 Task: Add the task  Develop a new online tool for online reputation management to the section Error Handling Sprint in the project ArmorTech and add a Due Date to the respective task as 2024/03/28
Action: Mouse moved to (391, 444)
Screenshot: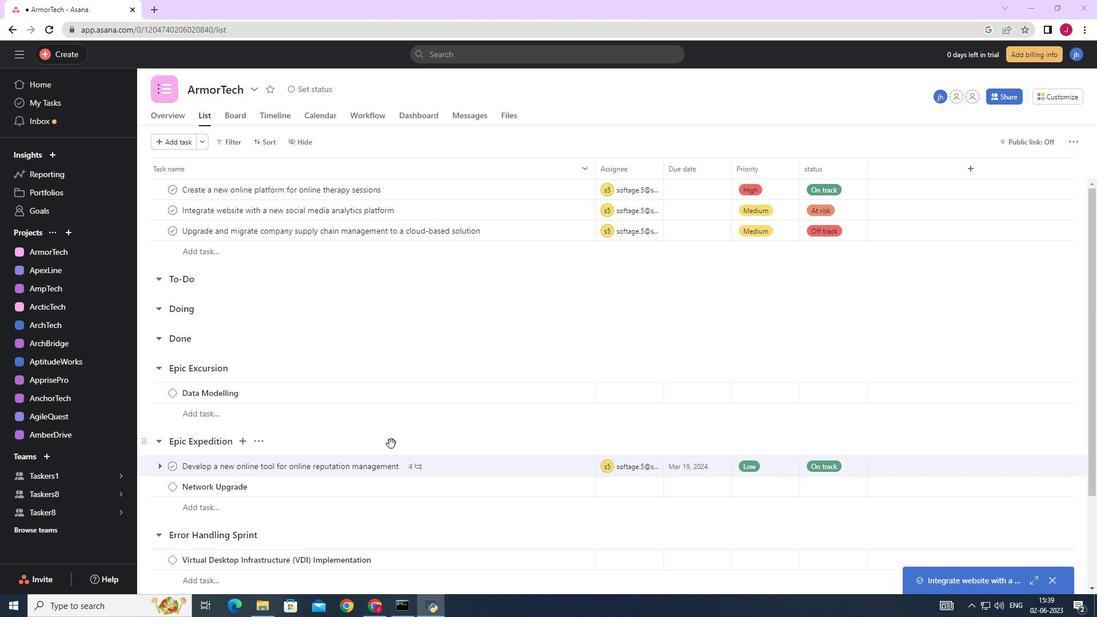 
Action: Mouse scrolled (391, 443) with delta (0, 0)
Screenshot: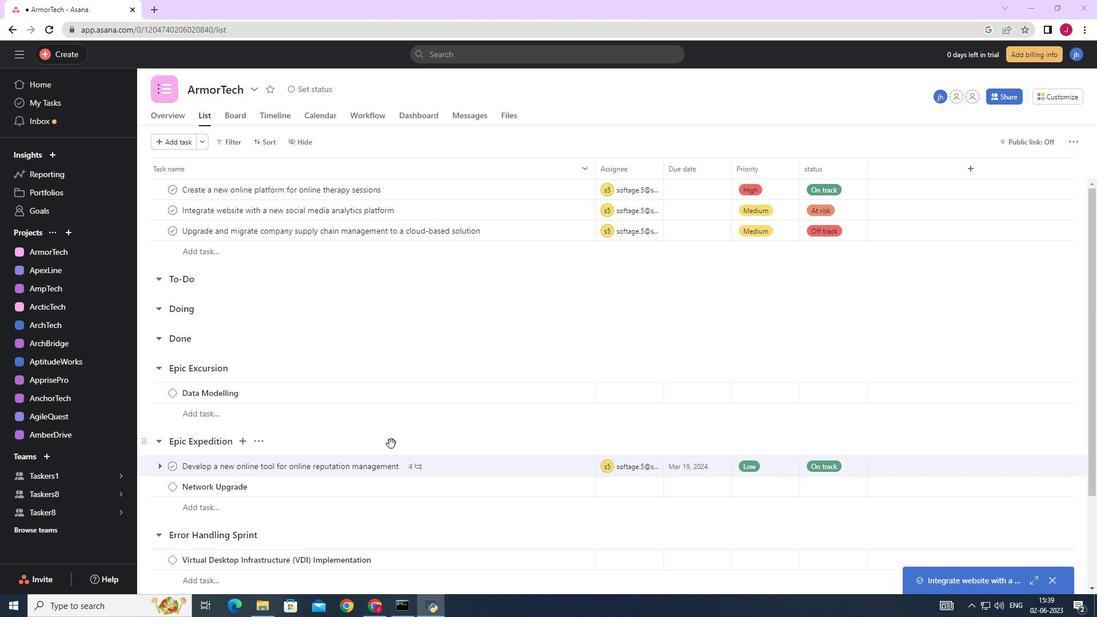 
Action: Mouse moved to (393, 445)
Screenshot: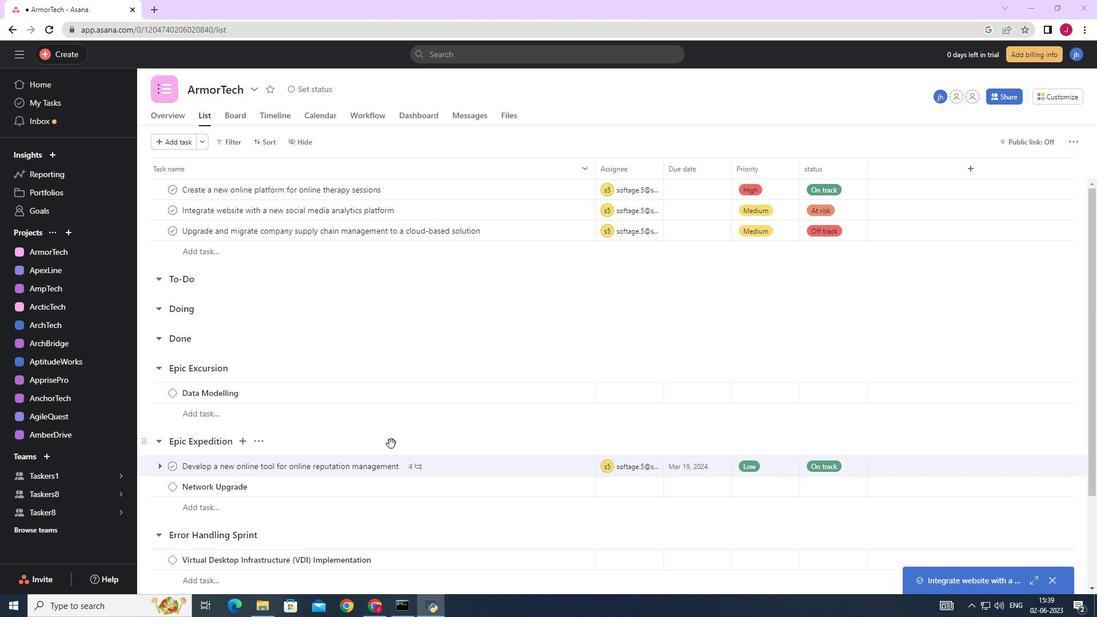 
Action: Mouse scrolled (393, 445) with delta (0, 0)
Screenshot: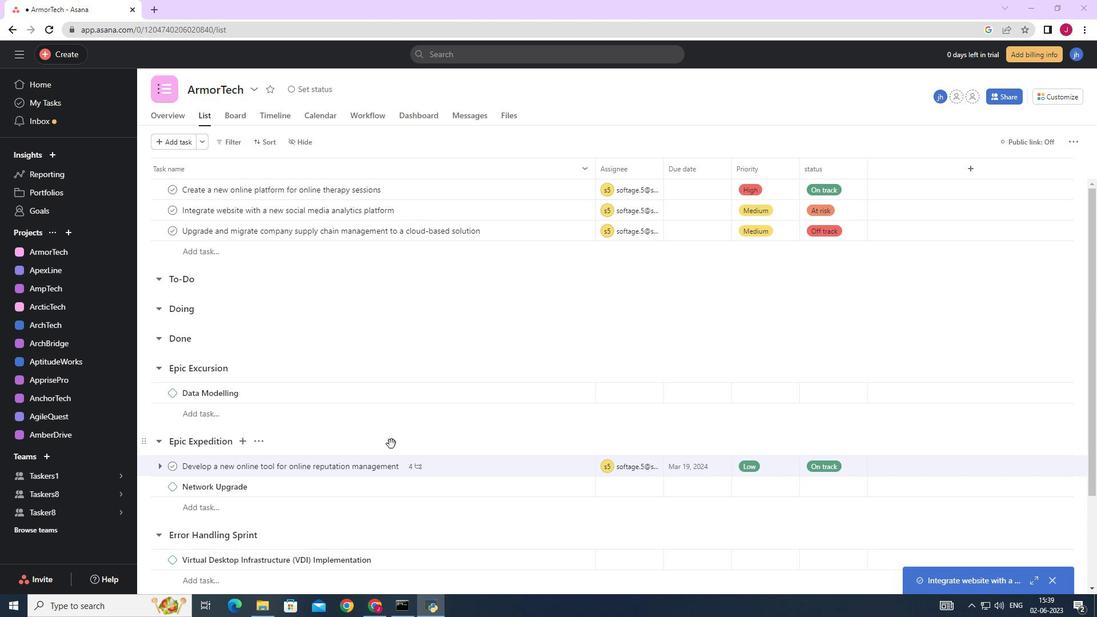 
Action: Mouse scrolled (393, 445) with delta (0, 0)
Screenshot: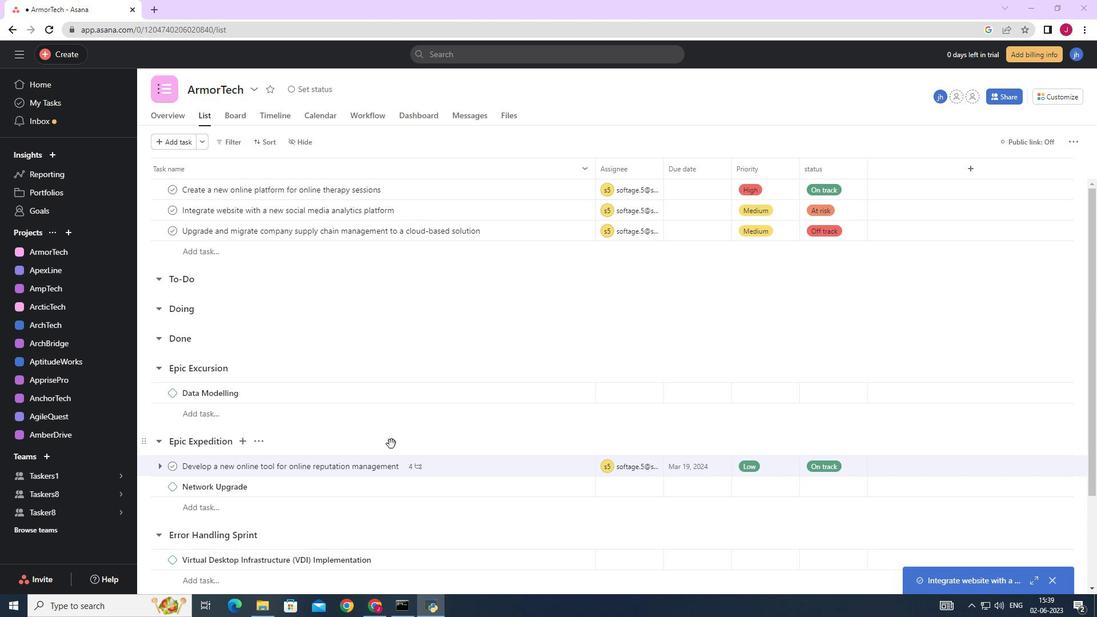 
Action: Mouse scrolled (393, 445) with delta (0, 0)
Screenshot: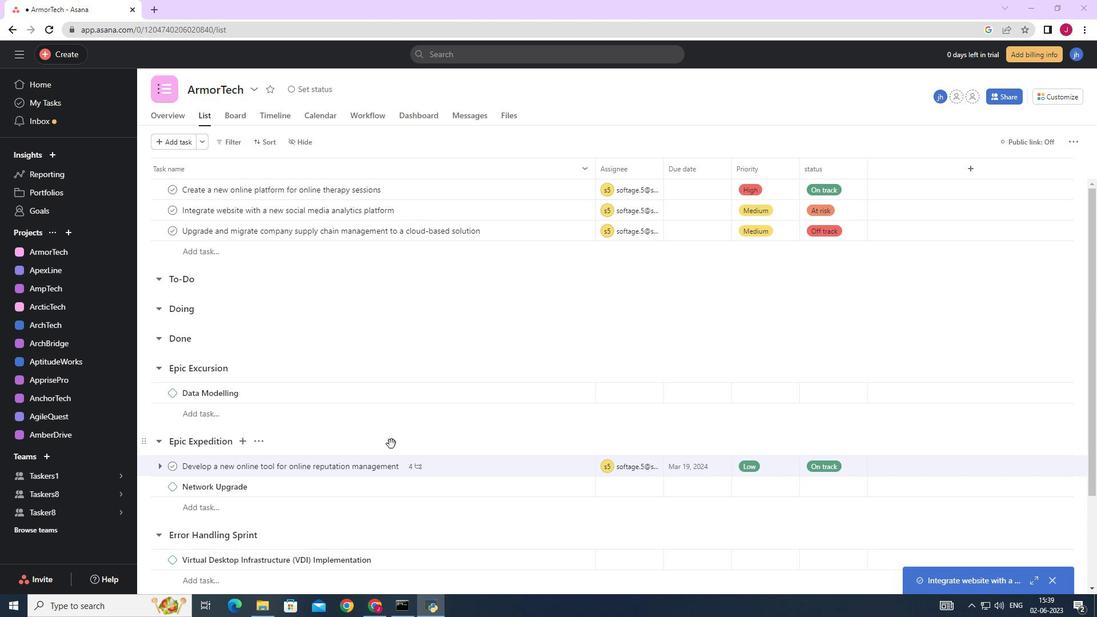 
Action: Mouse scrolled (393, 445) with delta (0, 0)
Screenshot: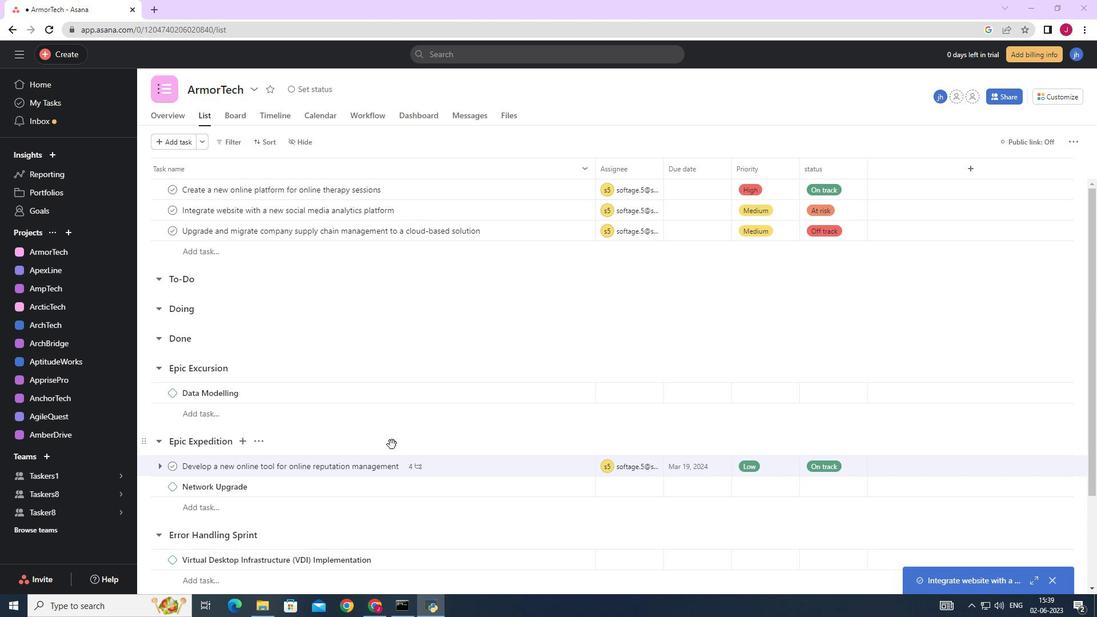 
Action: Mouse moved to (562, 351)
Screenshot: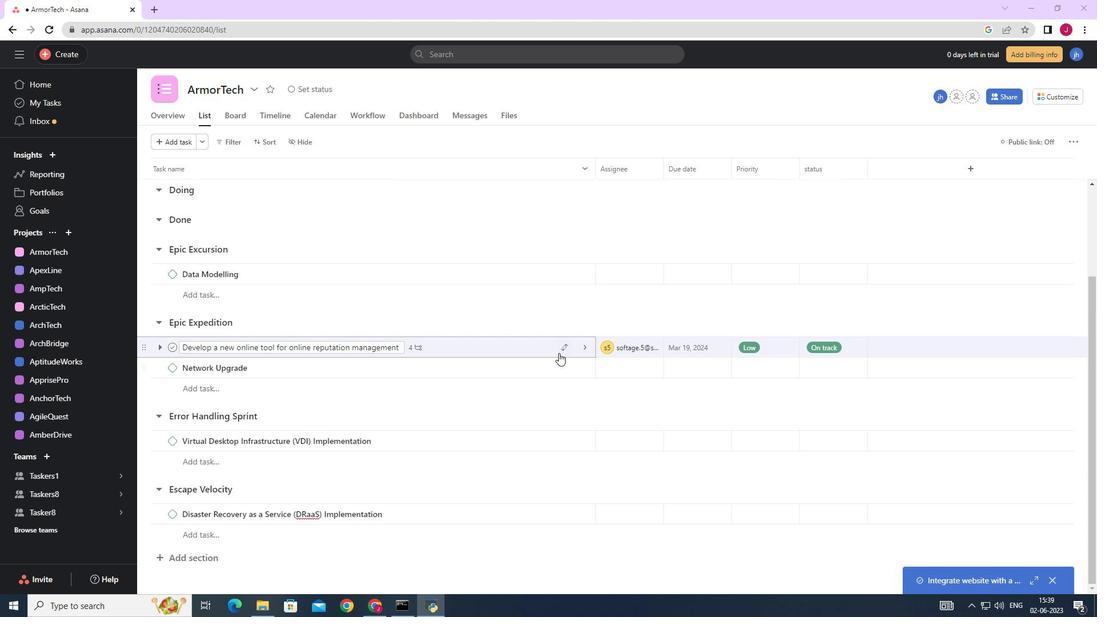 
Action: Mouse pressed left at (562, 351)
Screenshot: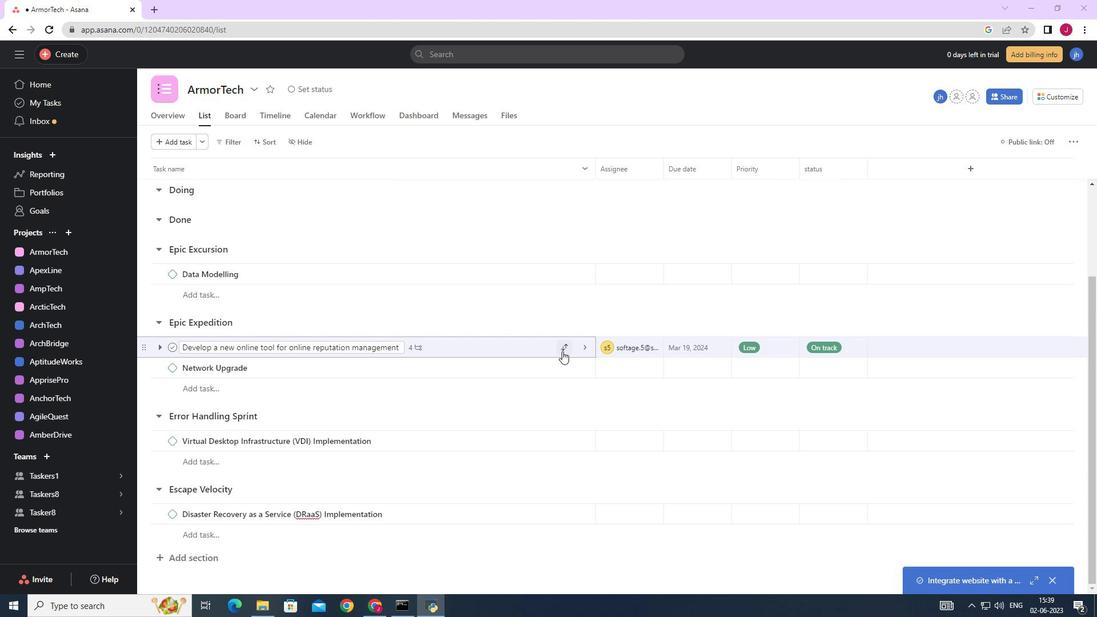 
Action: Mouse moved to (491, 514)
Screenshot: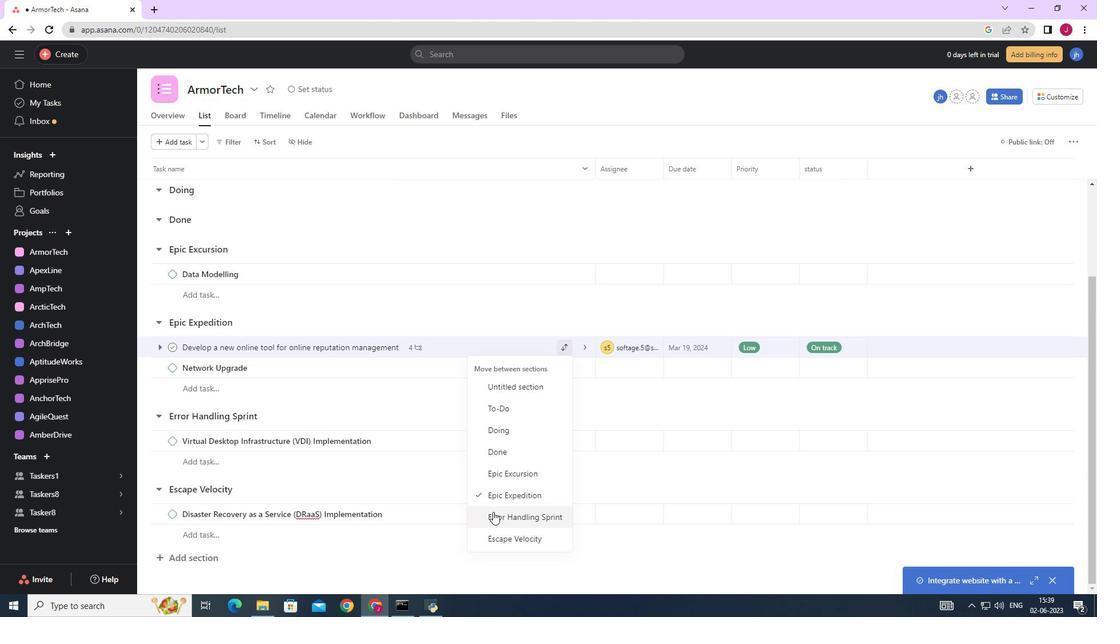 
Action: Mouse pressed left at (491, 514)
Screenshot: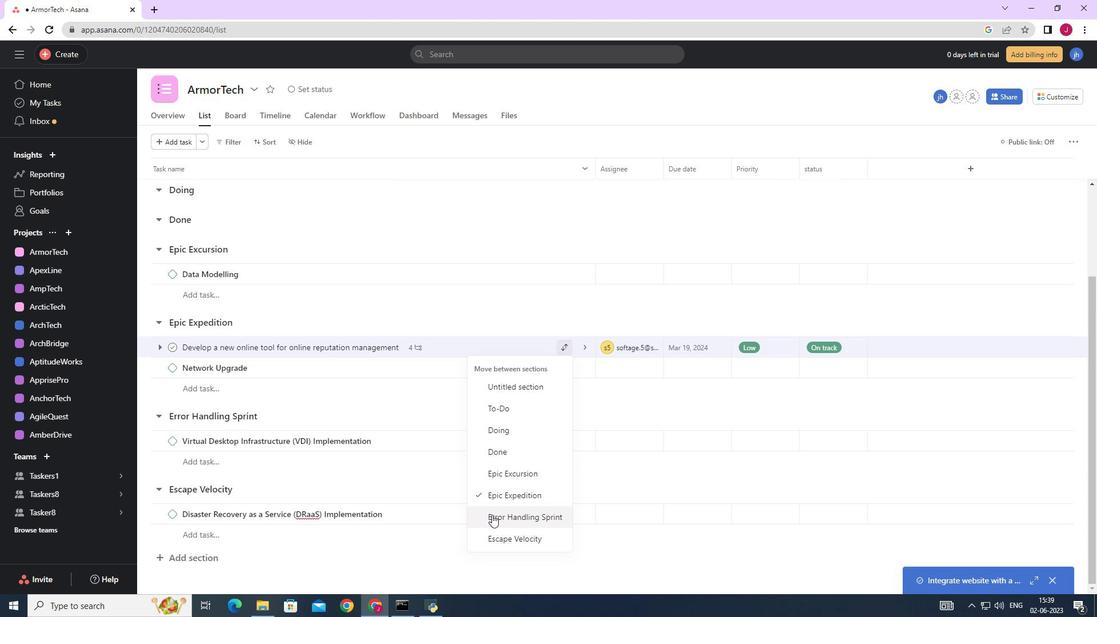 
Action: Mouse moved to (719, 419)
Screenshot: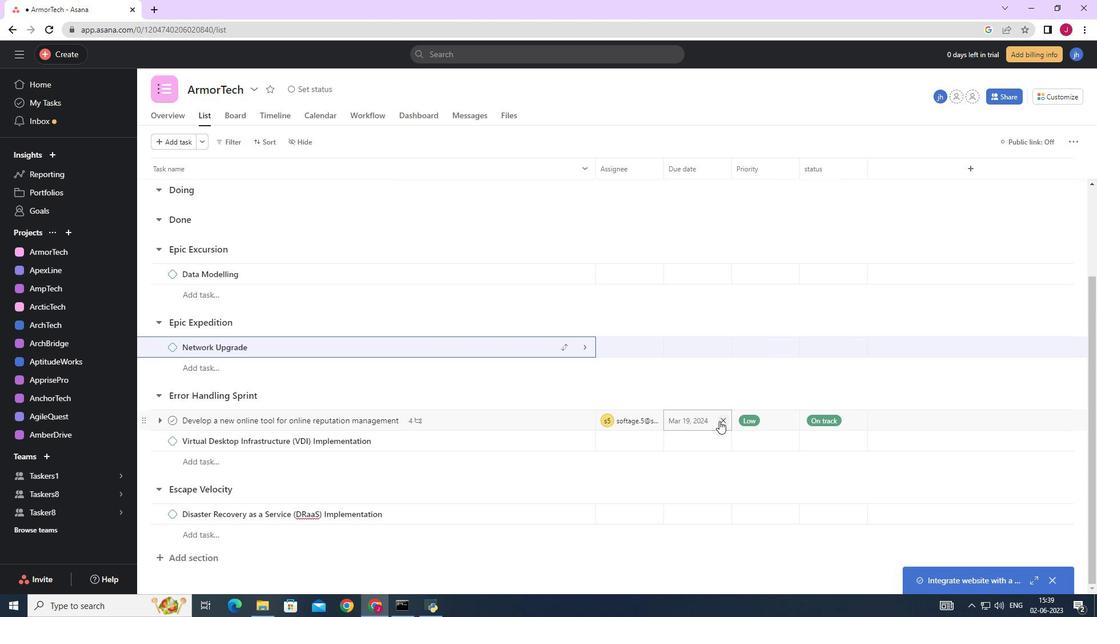 
Action: Mouse pressed left at (719, 419)
Screenshot: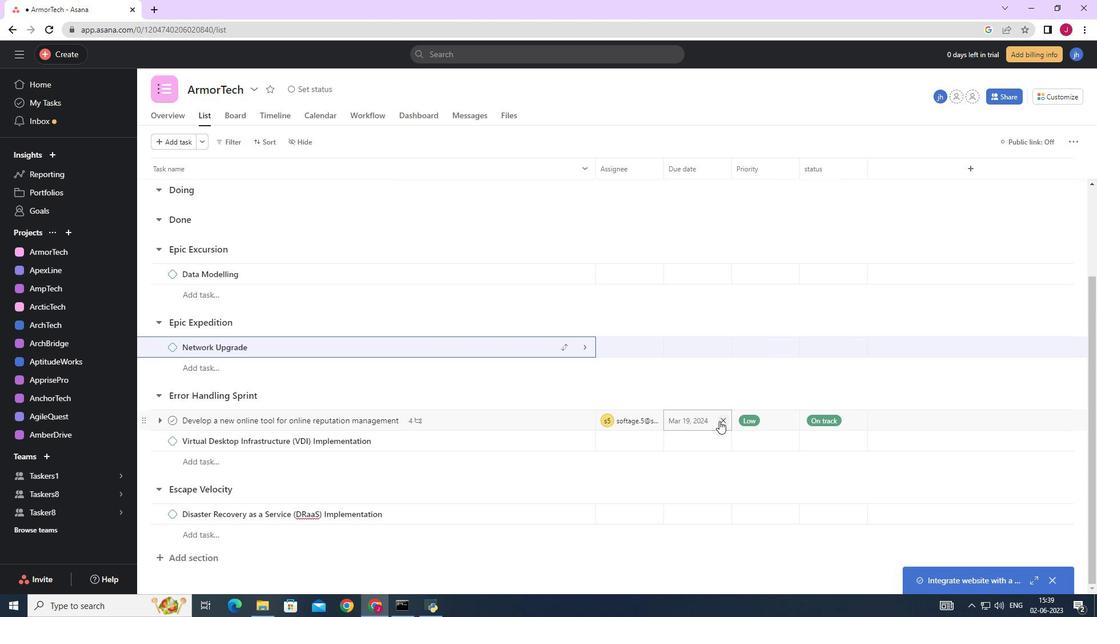
Action: Mouse moved to (695, 426)
Screenshot: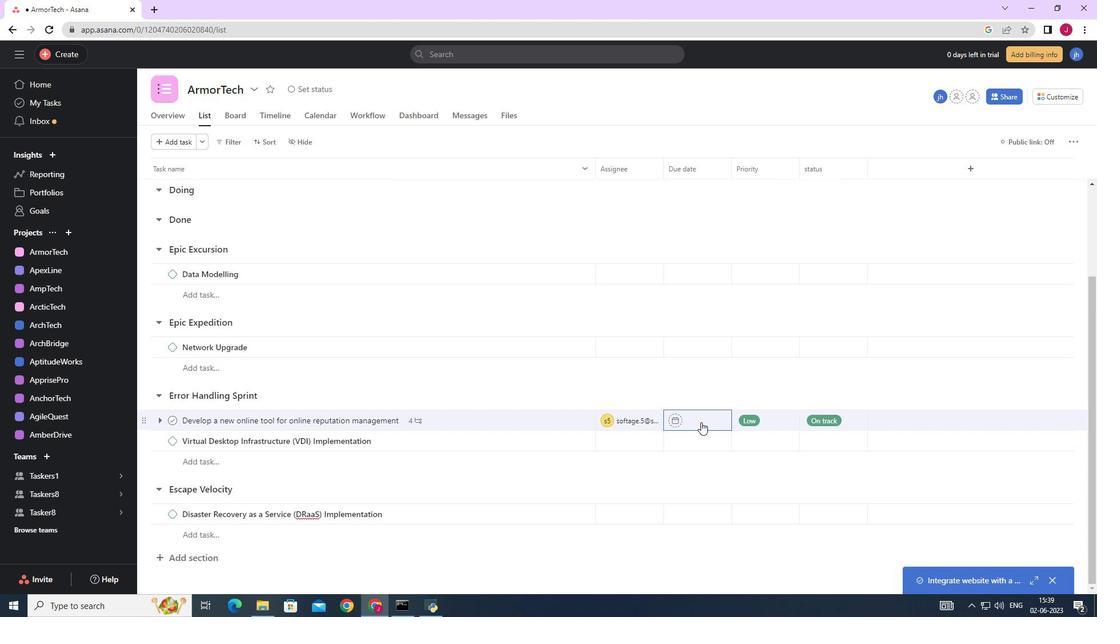 
Action: Mouse pressed left at (695, 426)
Screenshot: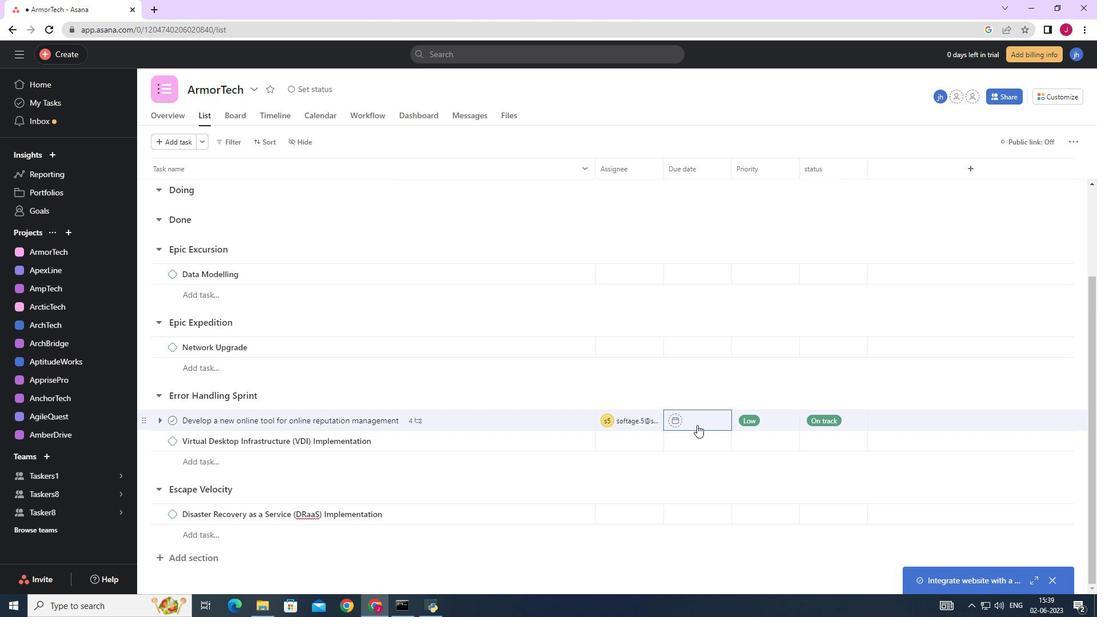 
Action: Mouse moved to (811, 241)
Screenshot: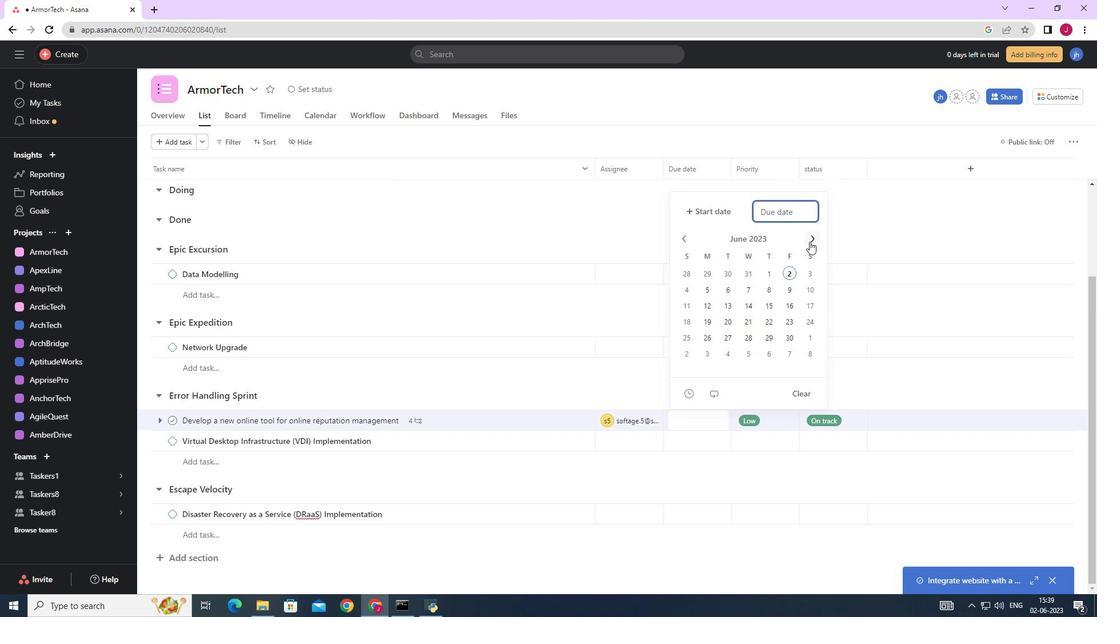 
Action: Mouse pressed left at (811, 241)
Screenshot: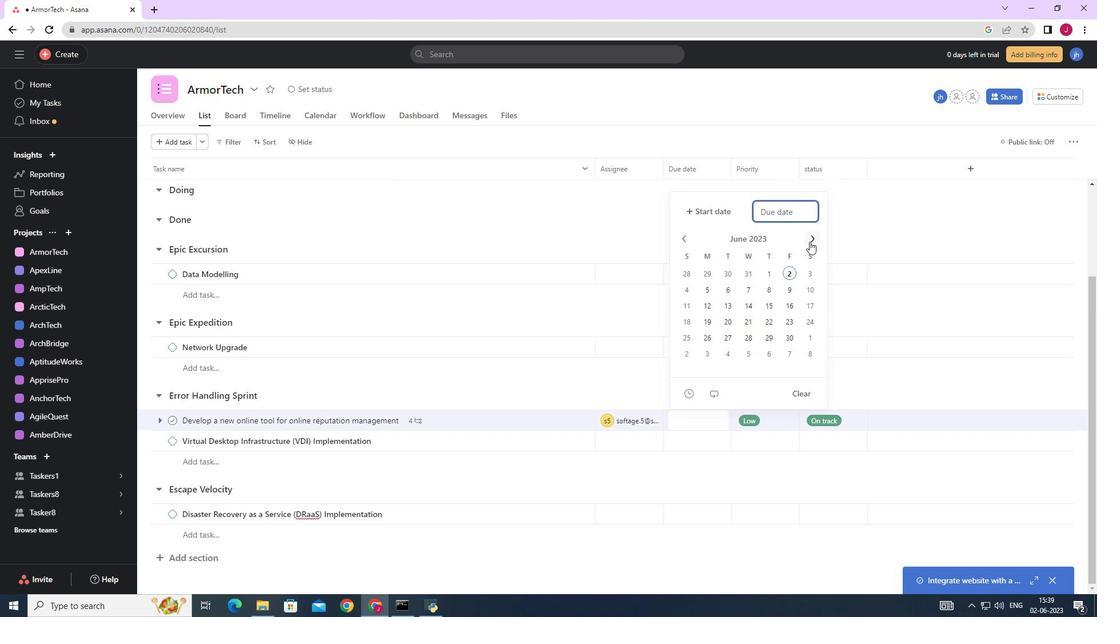 
Action: Mouse pressed left at (811, 241)
Screenshot: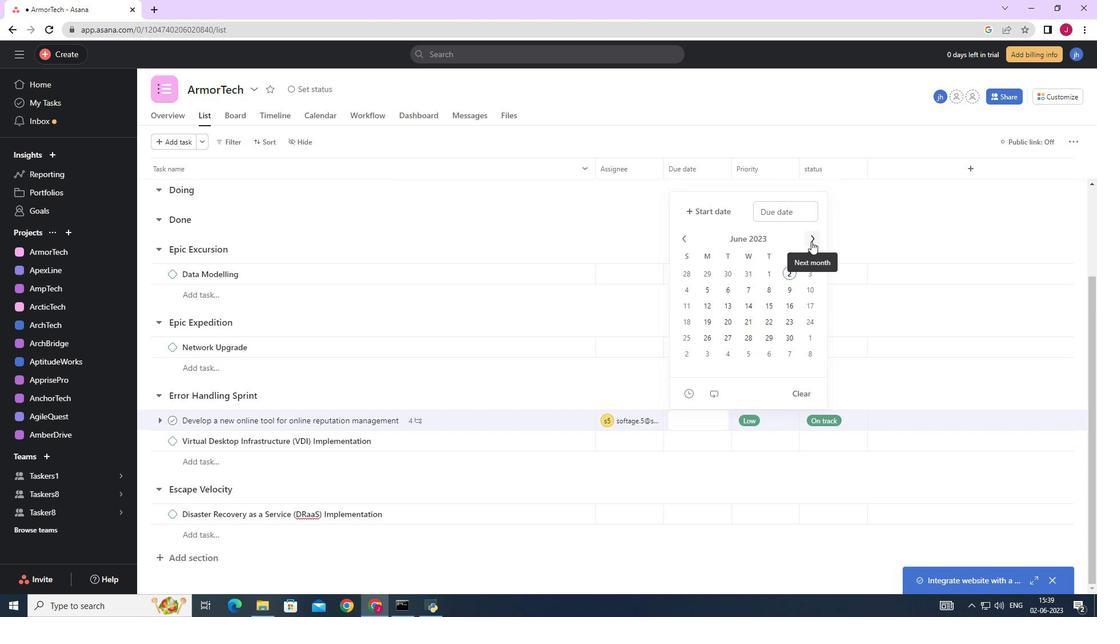 
Action: Mouse pressed left at (811, 241)
Screenshot: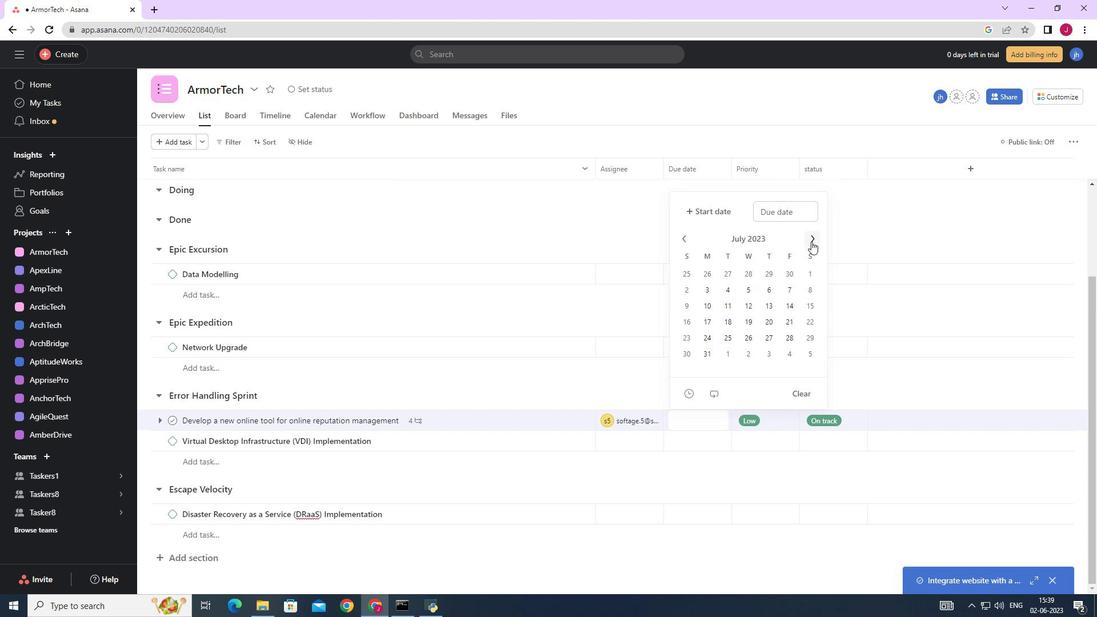 
Action: Mouse moved to (621, 197)
Screenshot: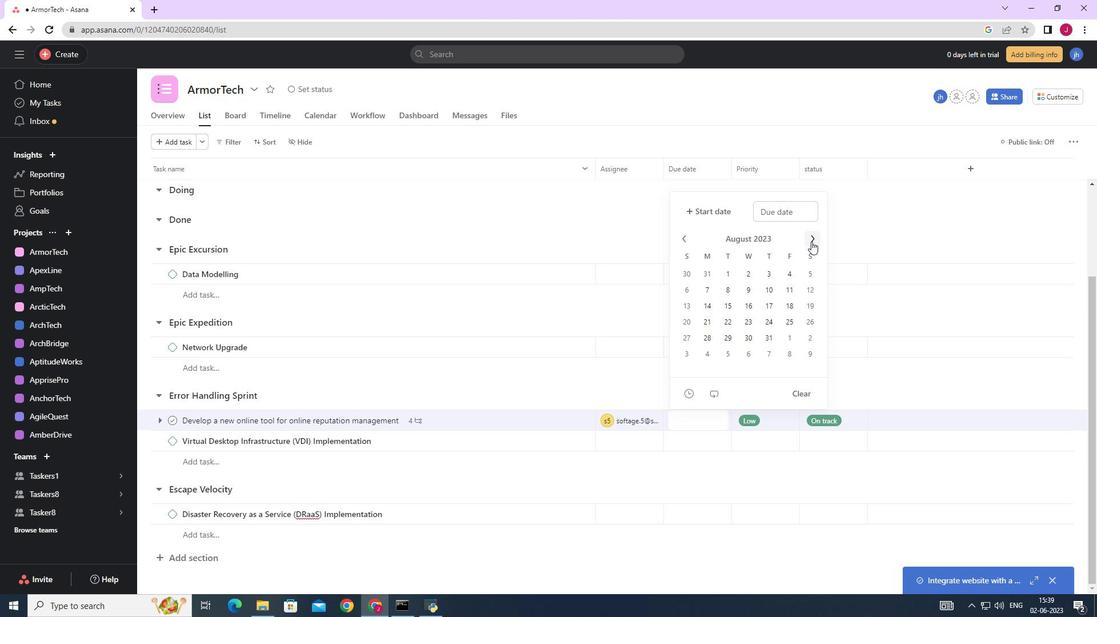 
Action: Mouse pressed left at (621, 197)
Screenshot: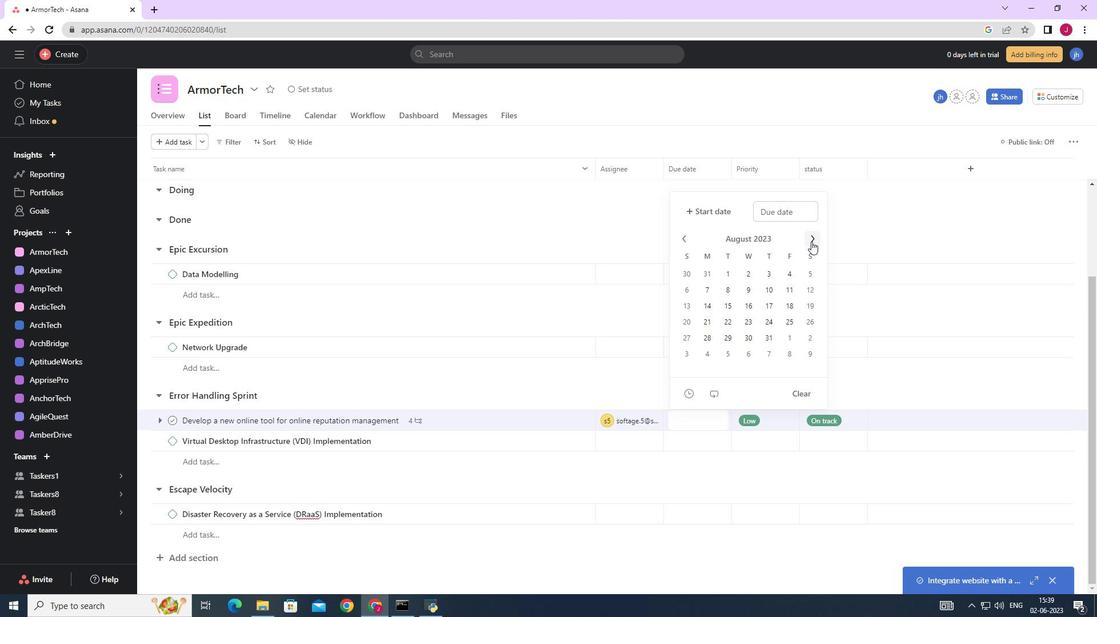 
Action: Mouse moved to (711, 419)
Screenshot: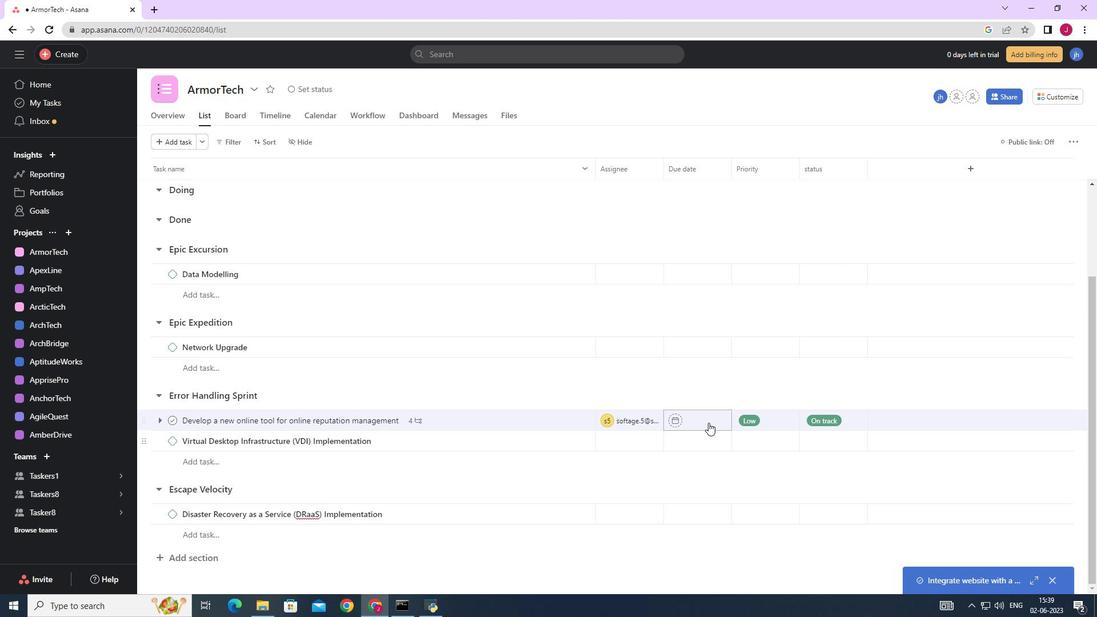 
Action: Mouse pressed left at (711, 419)
Screenshot: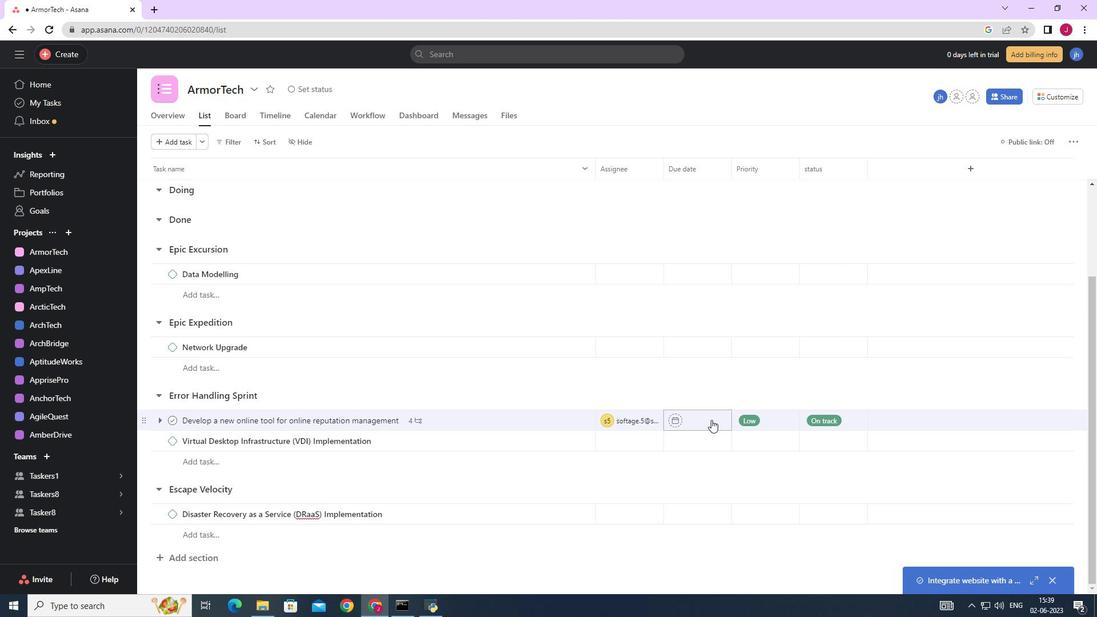 
Action: Mouse moved to (814, 242)
Screenshot: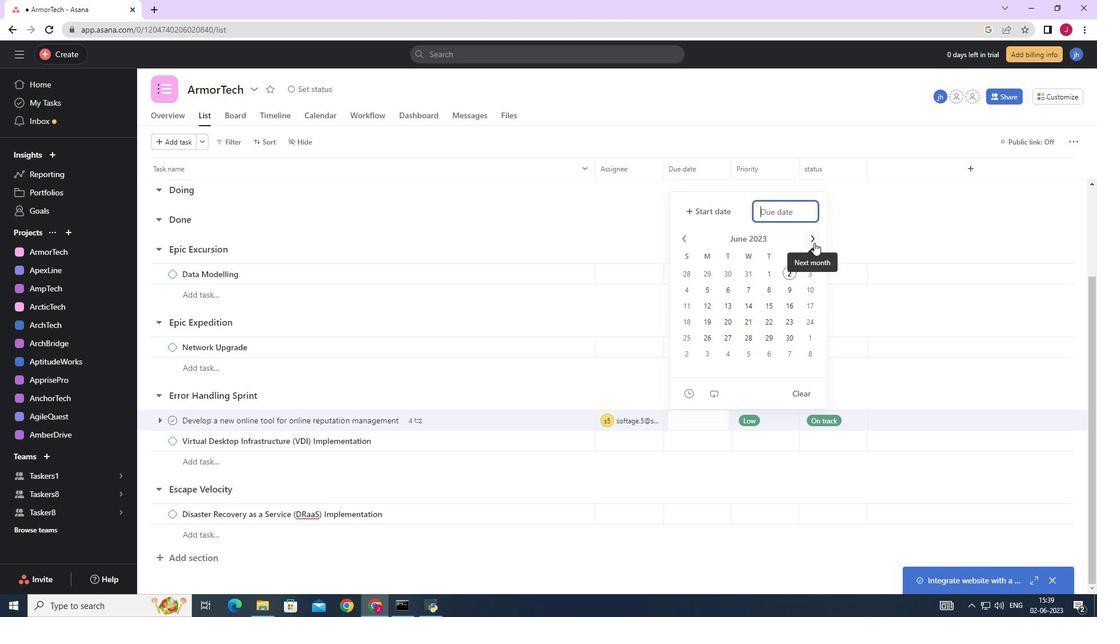 
Action: Mouse pressed left at (814, 242)
Screenshot: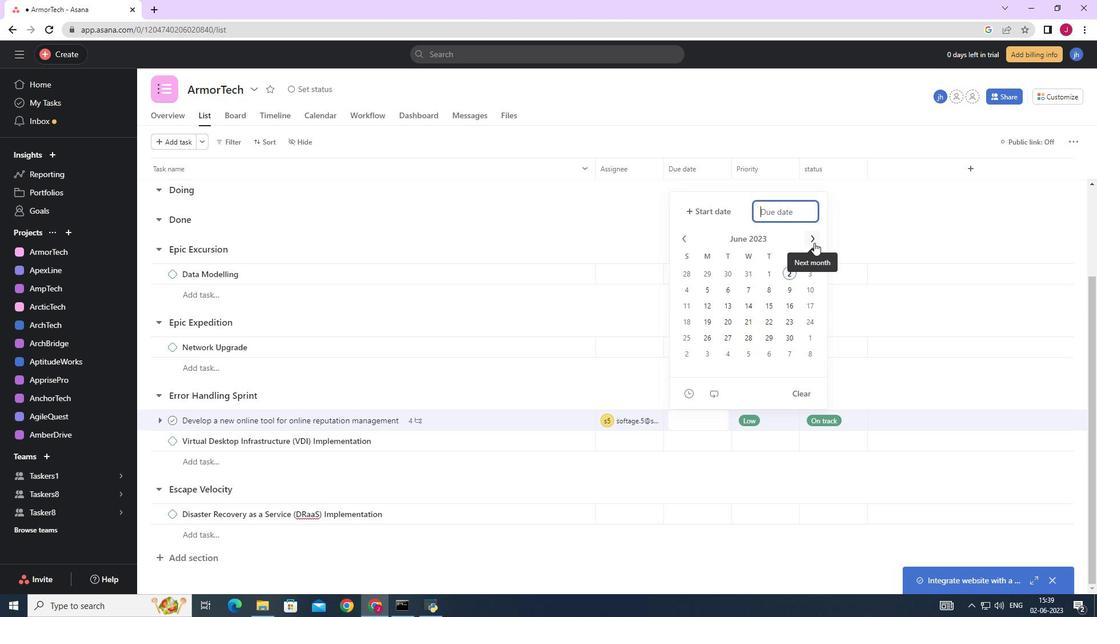 
Action: Mouse moved to (813, 239)
Screenshot: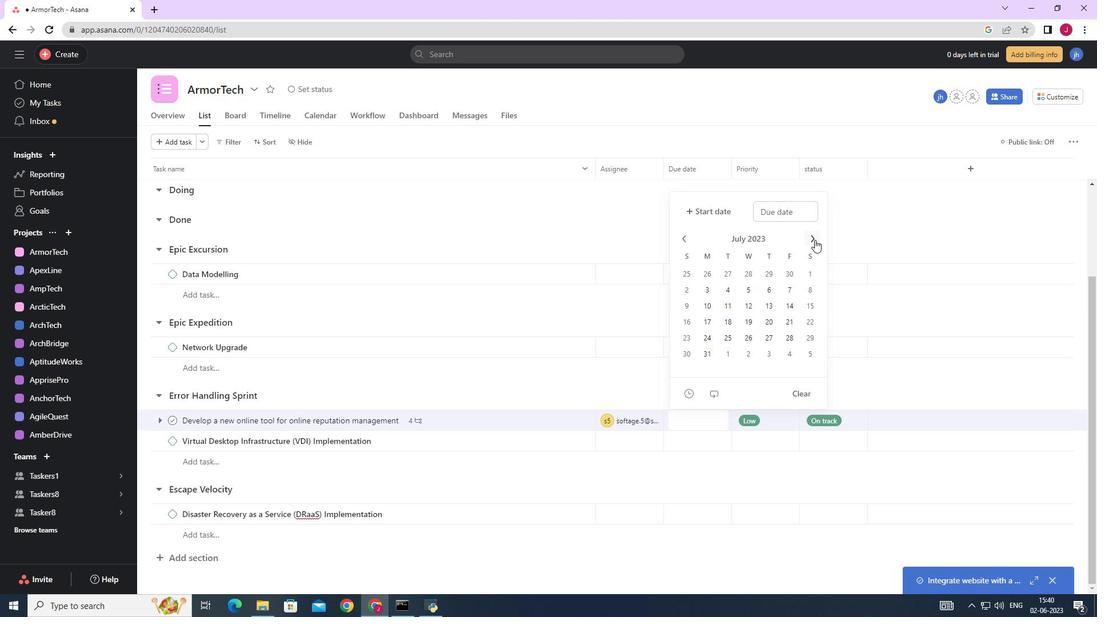 
Action: Mouse pressed left at (813, 239)
Screenshot: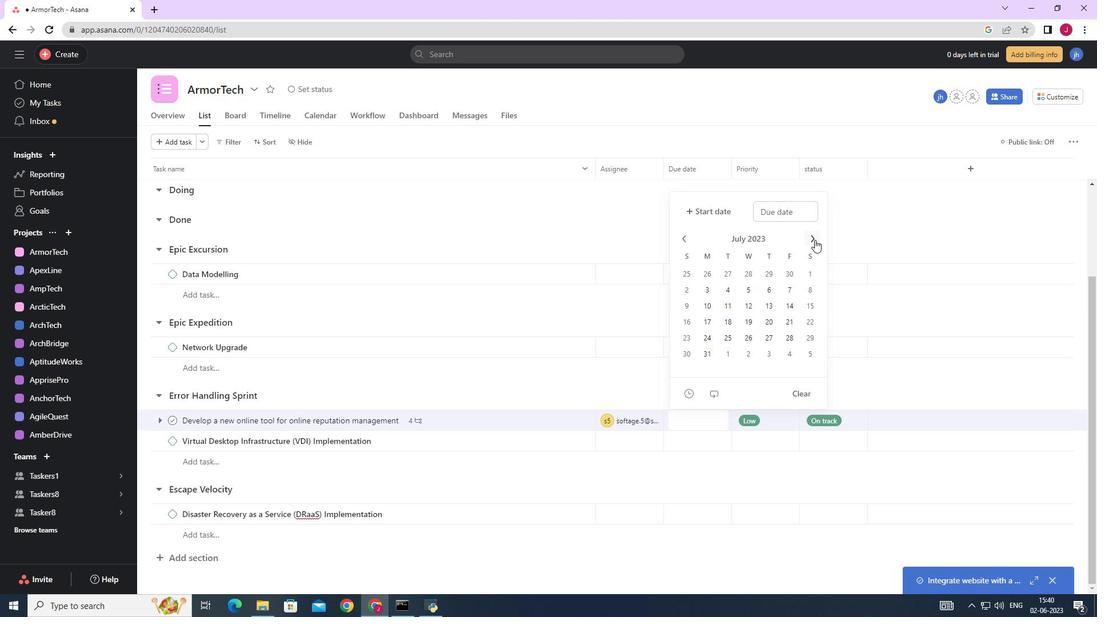 
Action: Mouse pressed left at (813, 239)
Screenshot: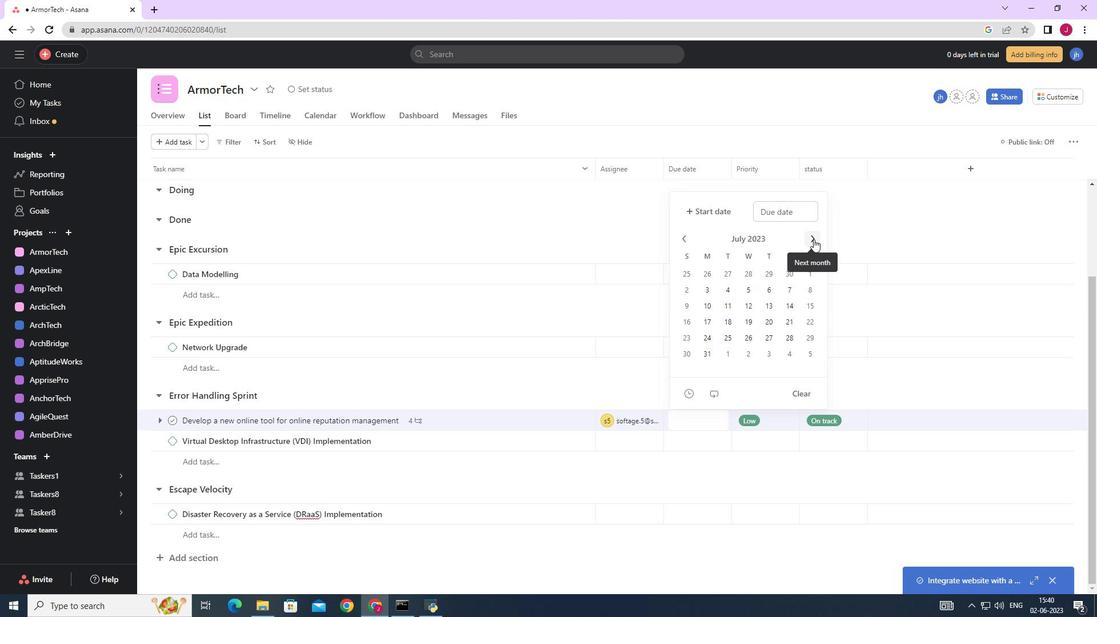 
Action: Mouse pressed left at (813, 239)
Screenshot: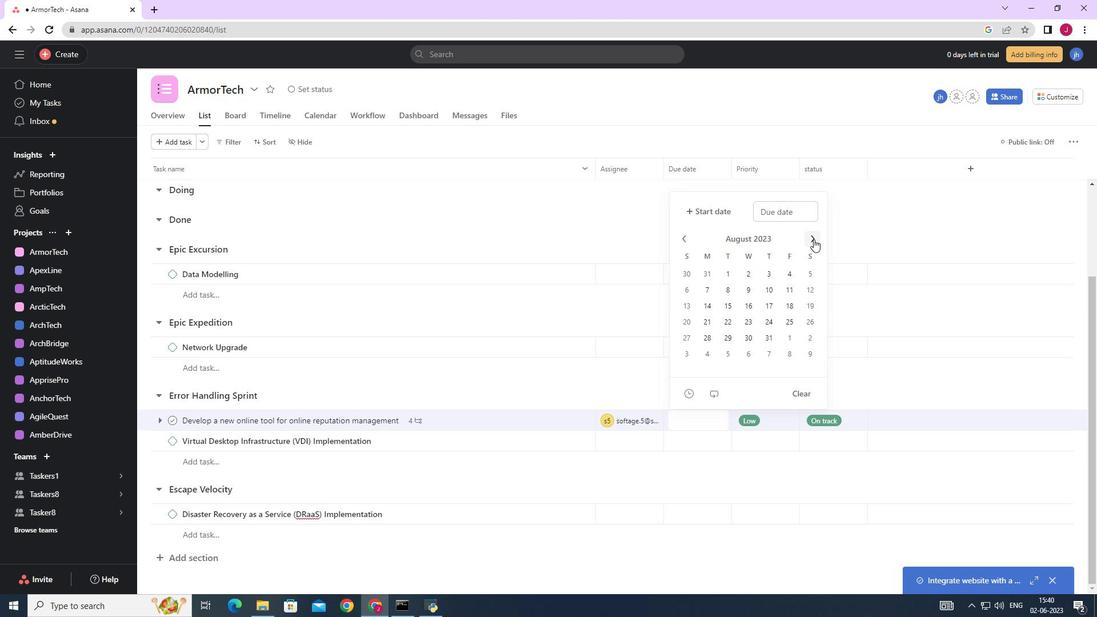 
Action: Mouse pressed left at (813, 239)
Screenshot: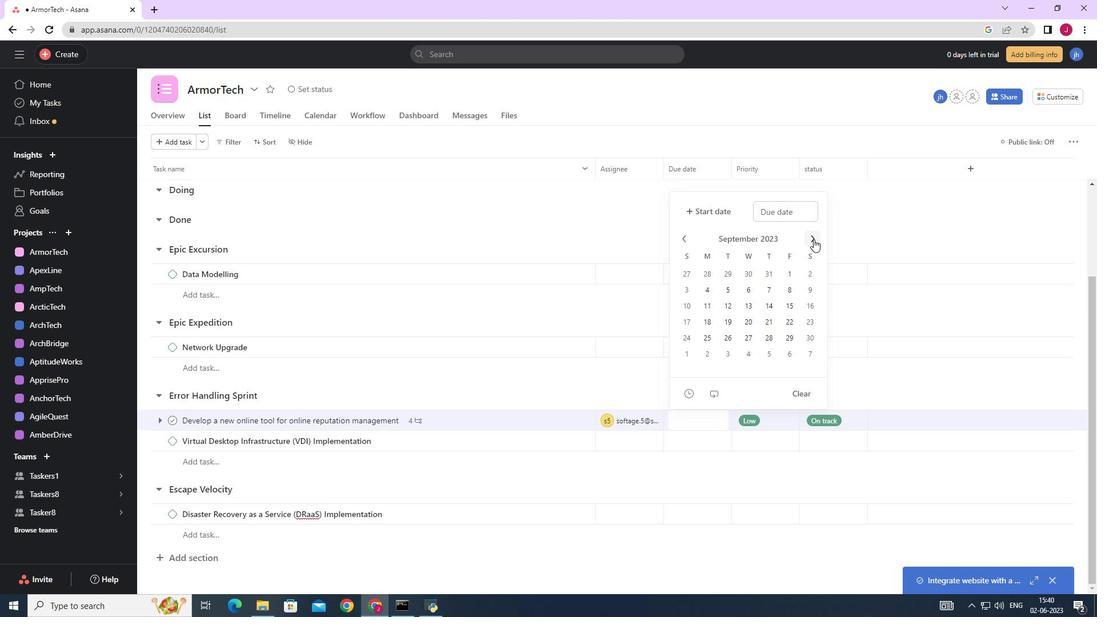 
Action: Mouse pressed left at (813, 239)
Screenshot: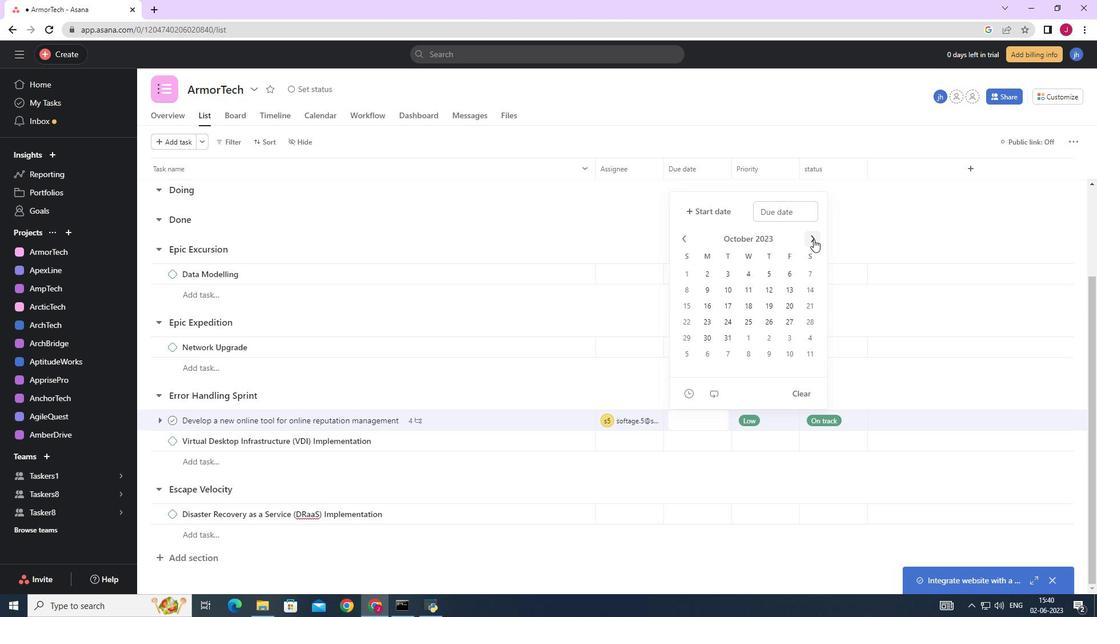 
Action: Mouse pressed left at (813, 239)
Screenshot: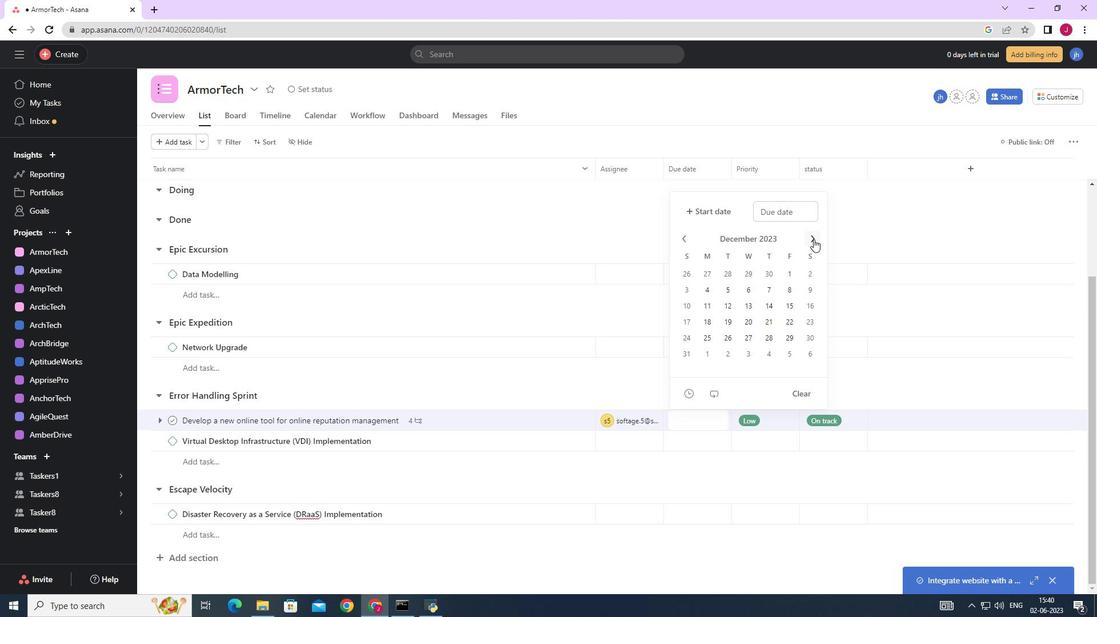 
Action: Mouse pressed left at (813, 239)
Screenshot: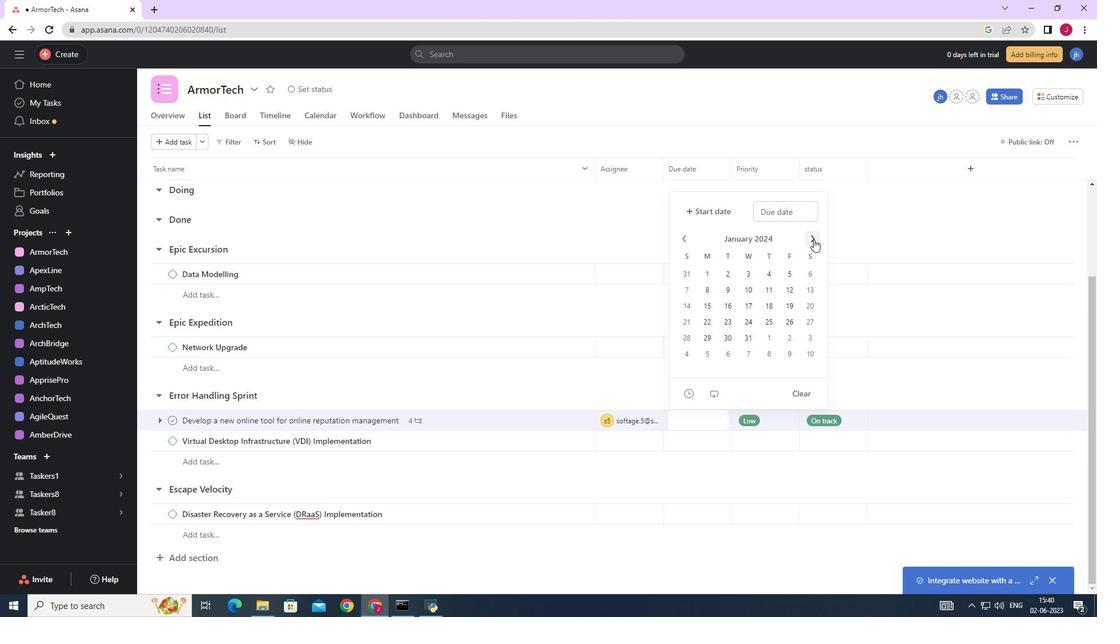 
Action: Mouse pressed left at (813, 239)
Screenshot: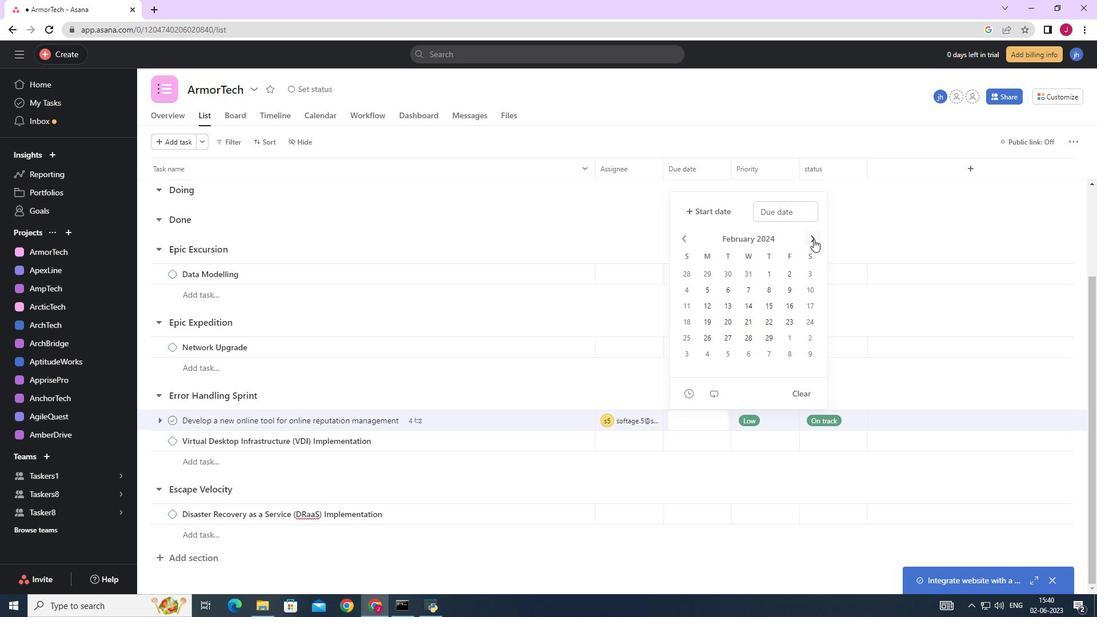 
Action: Mouse moved to (768, 332)
Screenshot: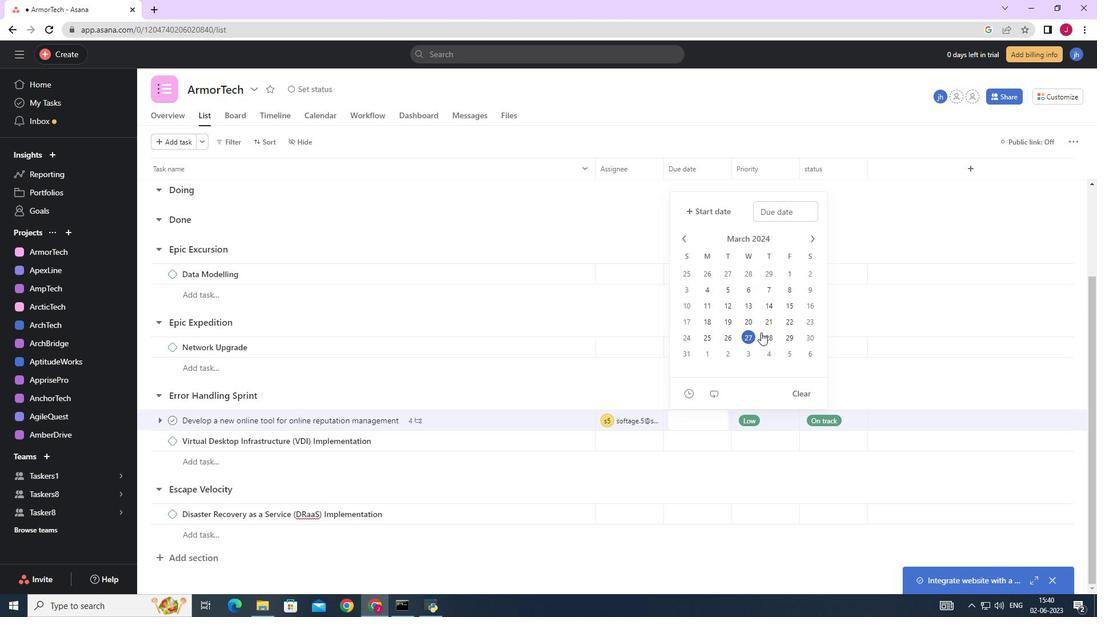 
Action: Mouse pressed left at (768, 332)
Screenshot: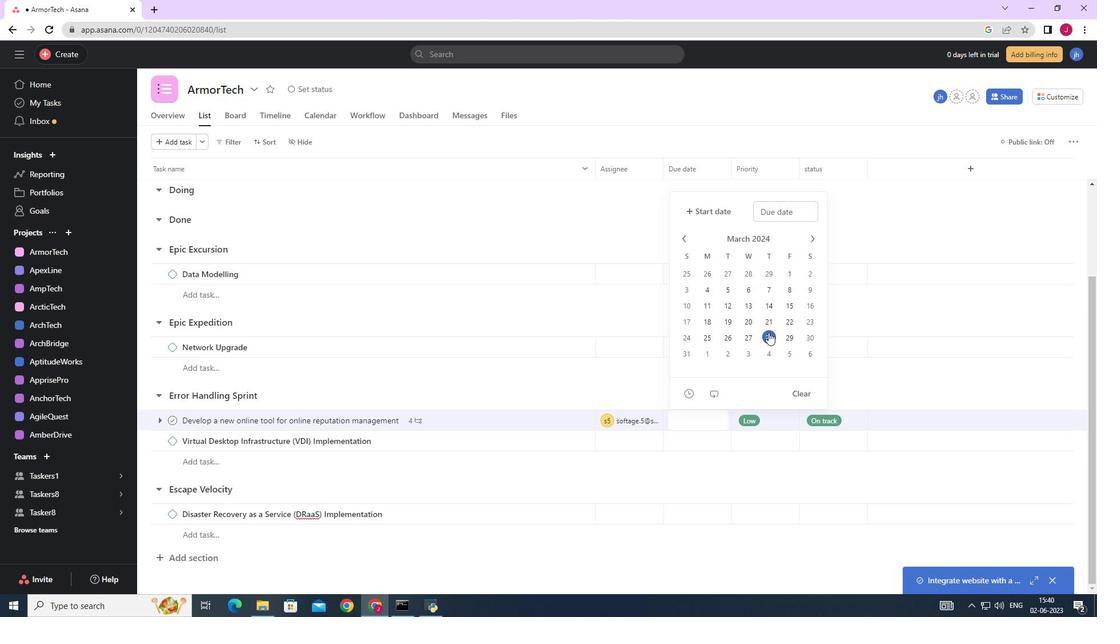
Action: Mouse moved to (864, 233)
Screenshot: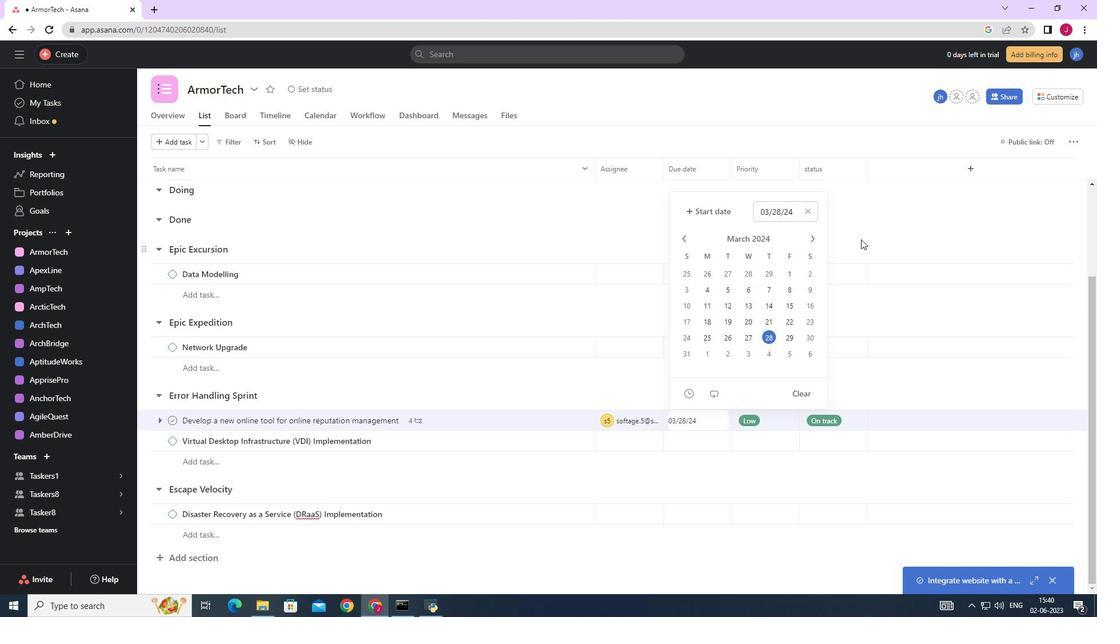 
Action: Mouse pressed left at (864, 233)
Screenshot: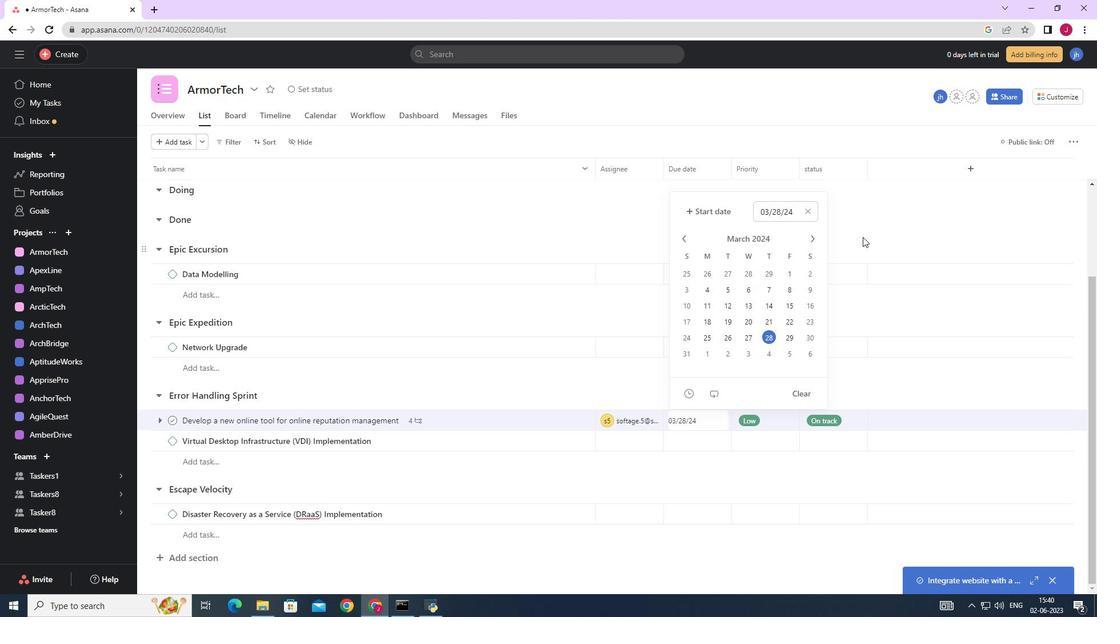 
Action: Mouse moved to (864, 233)
Screenshot: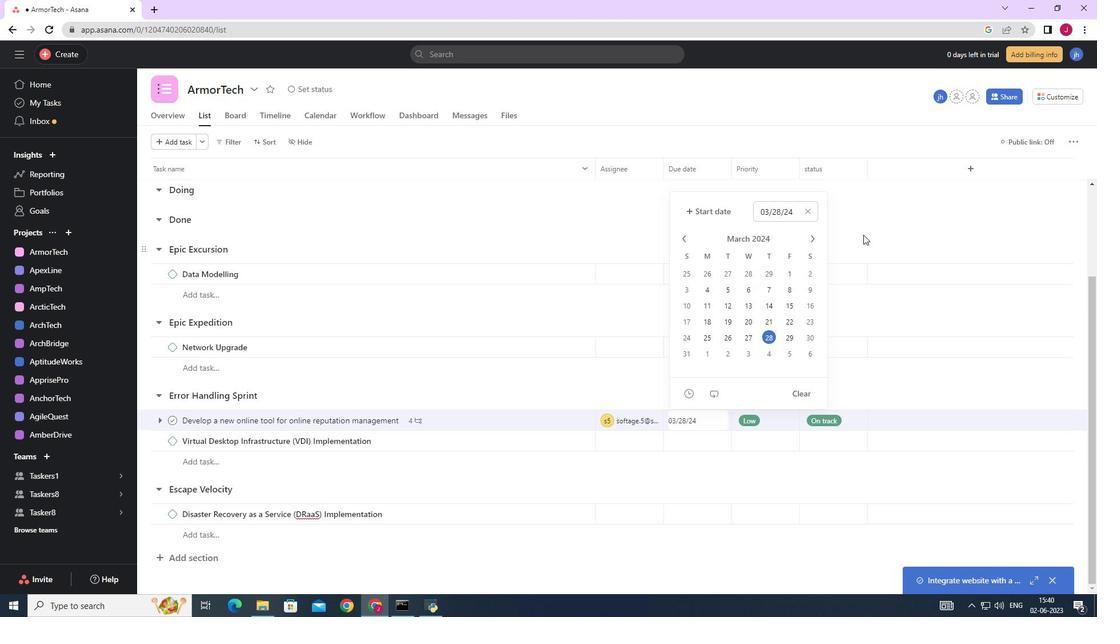 
